 Task: Show profile photos to no one.
Action: Mouse moved to (598, 264)
Screenshot: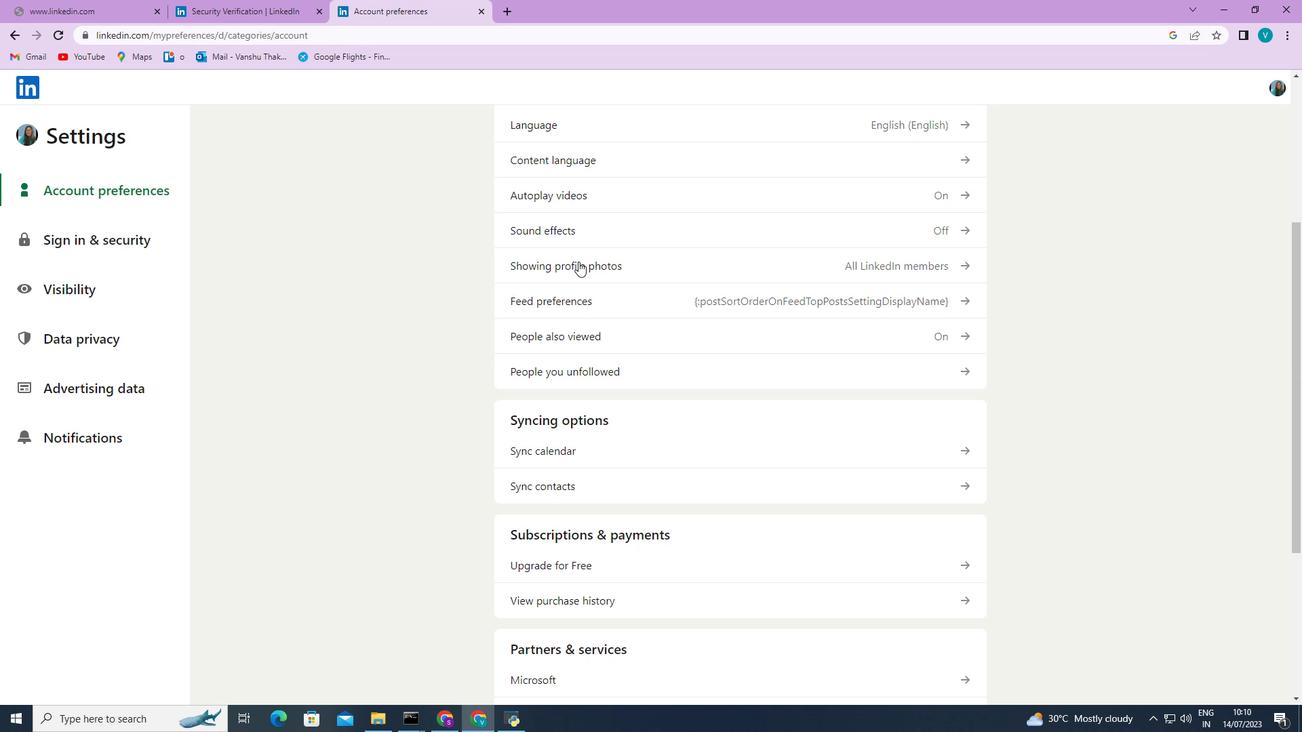 
Action: Mouse pressed left at (598, 264)
Screenshot: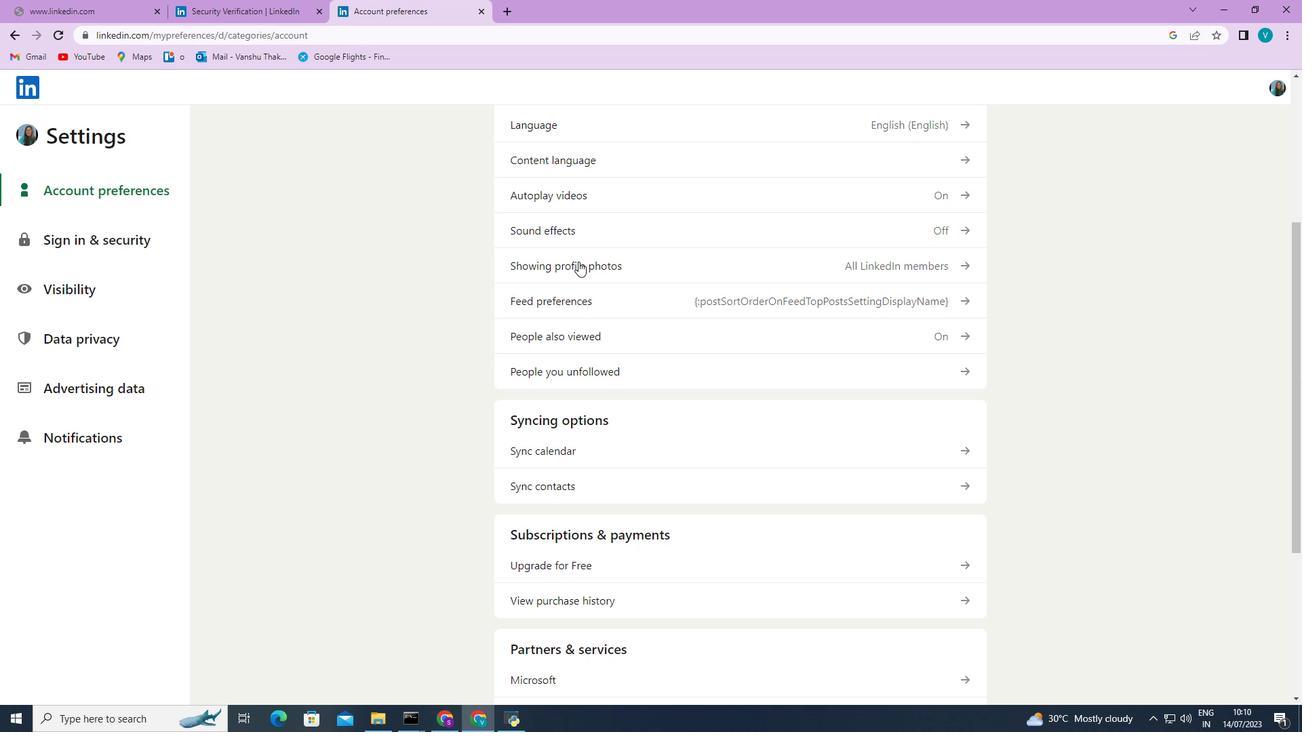 
Action: Mouse moved to (516, 216)
Screenshot: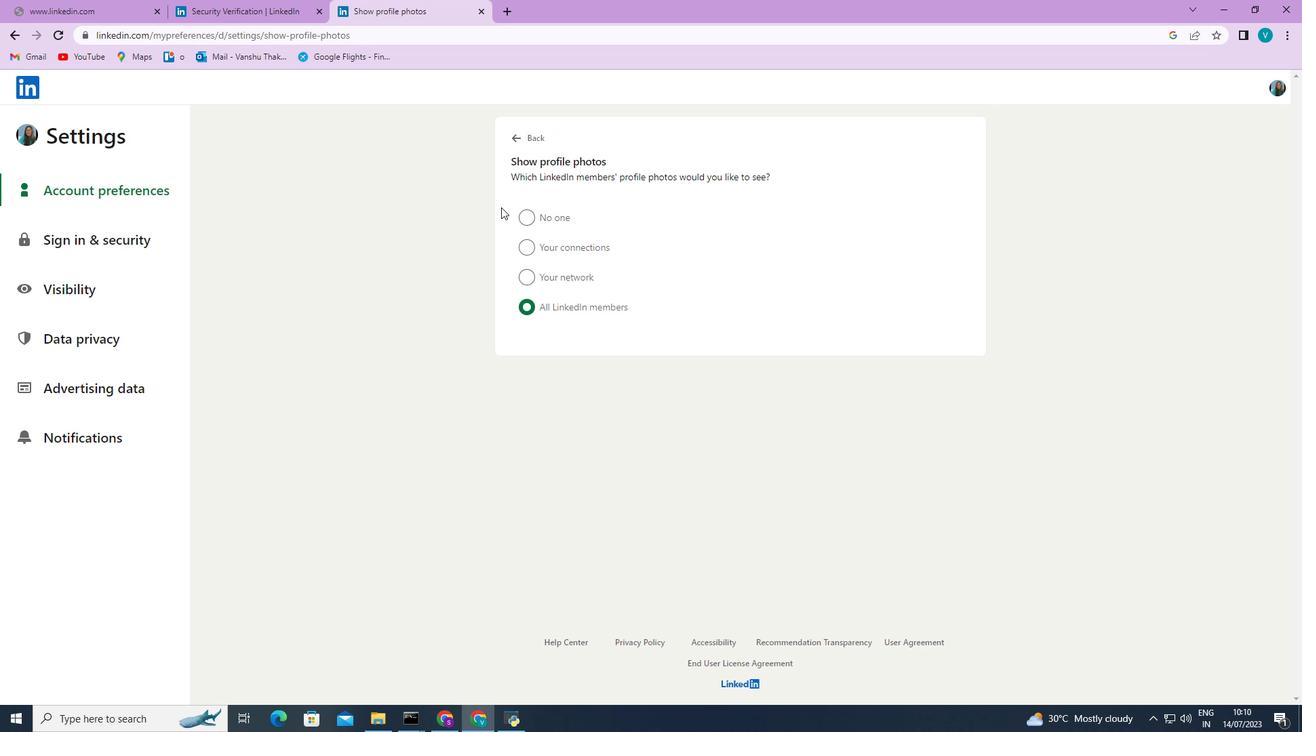
Action: Mouse pressed left at (516, 216)
Screenshot: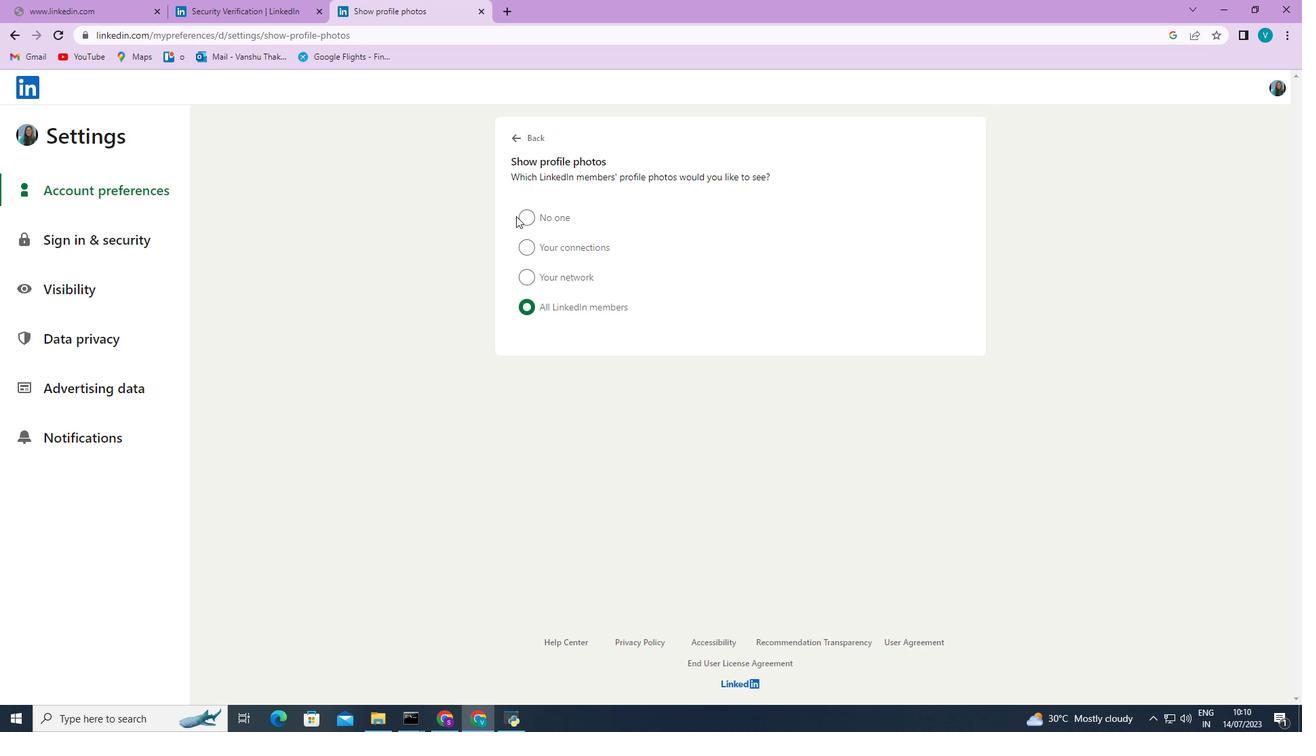 
Action: Mouse moved to (525, 217)
Screenshot: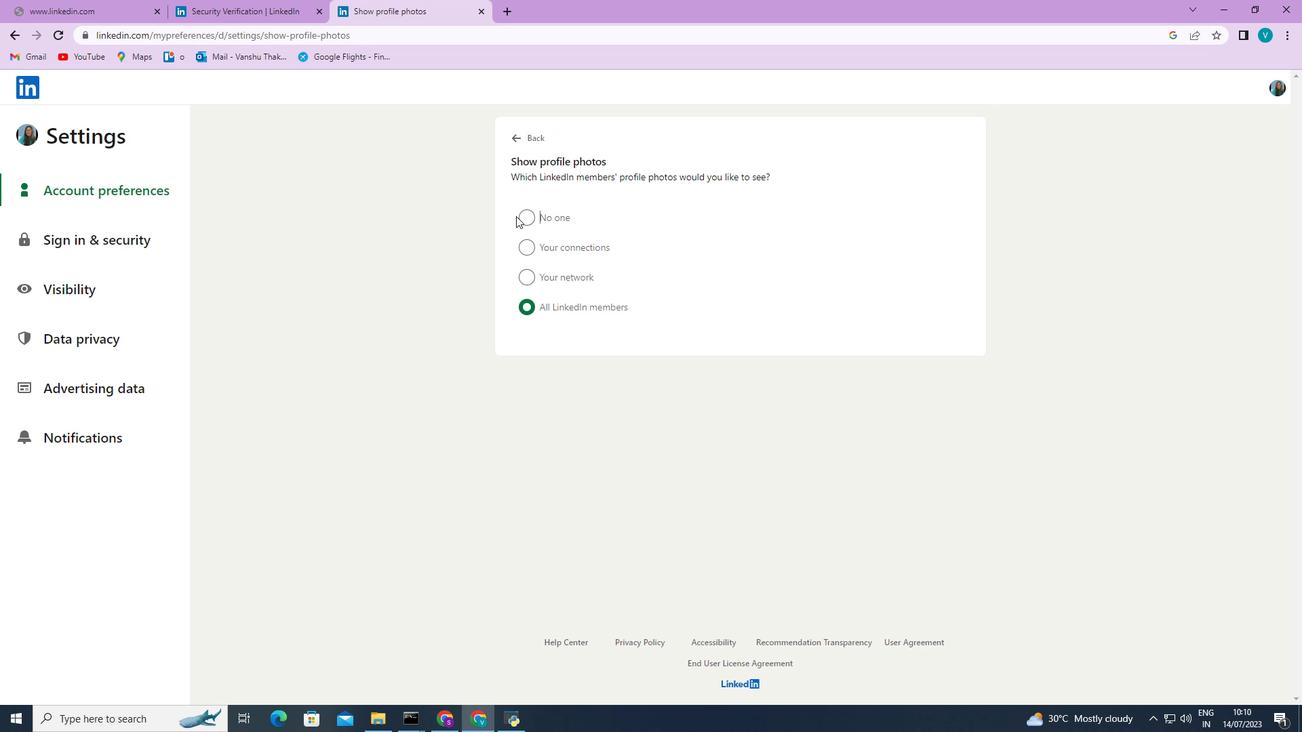 
Action: Mouse pressed left at (525, 217)
Screenshot: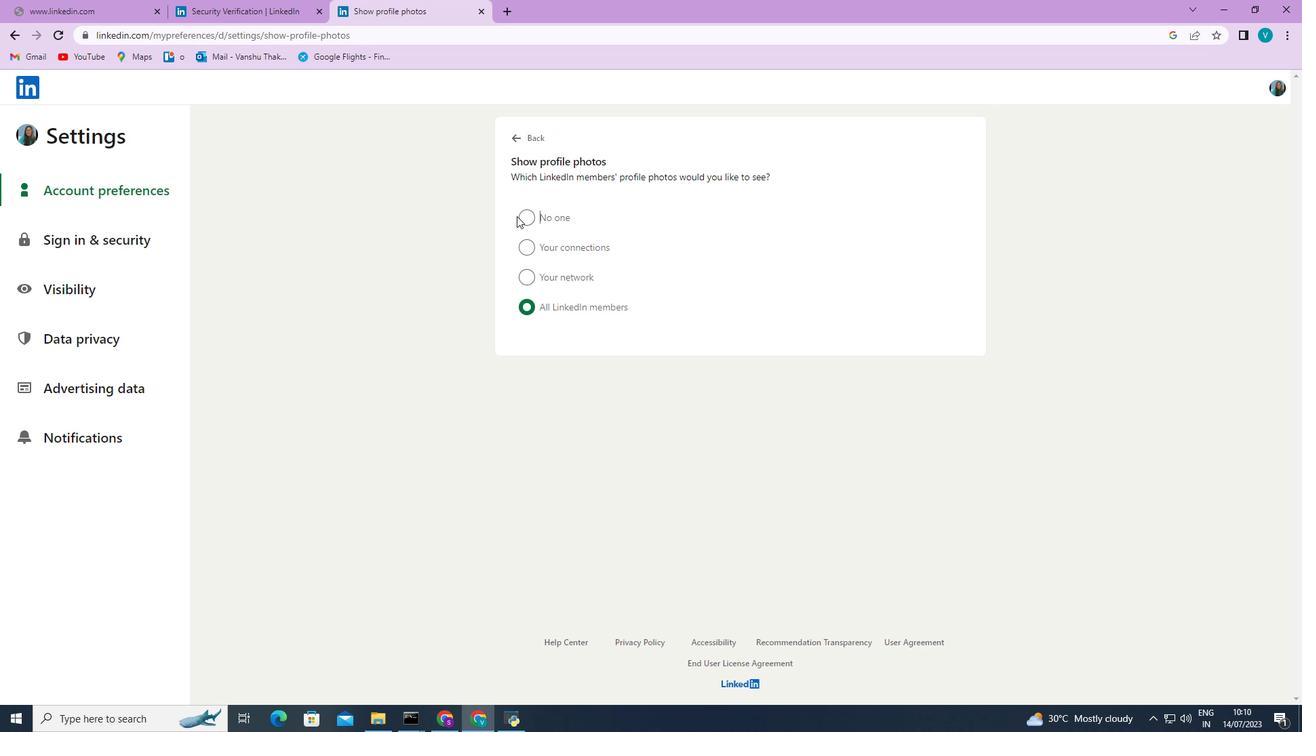 
Action: Mouse moved to (581, 173)
Screenshot: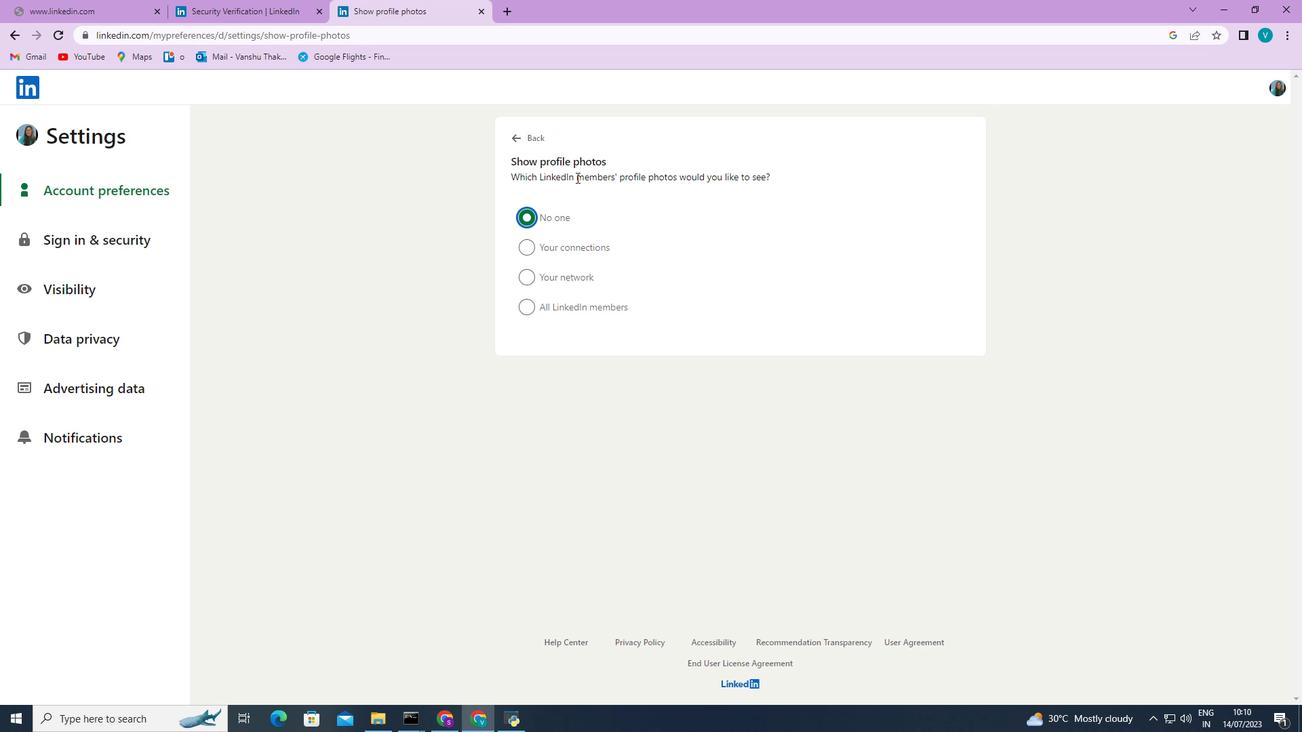
